 Task: Calculate the distance between Tampa and Miami.
Action: Mouse moved to (196, 72)
Screenshot: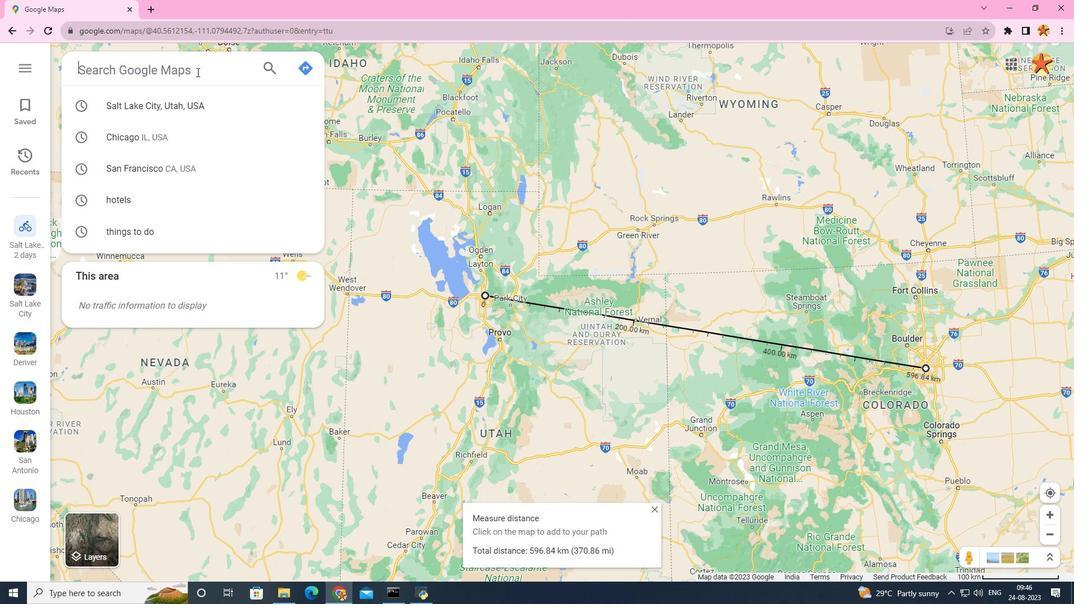 
Action: Mouse pressed left at (196, 72)
Screenshot: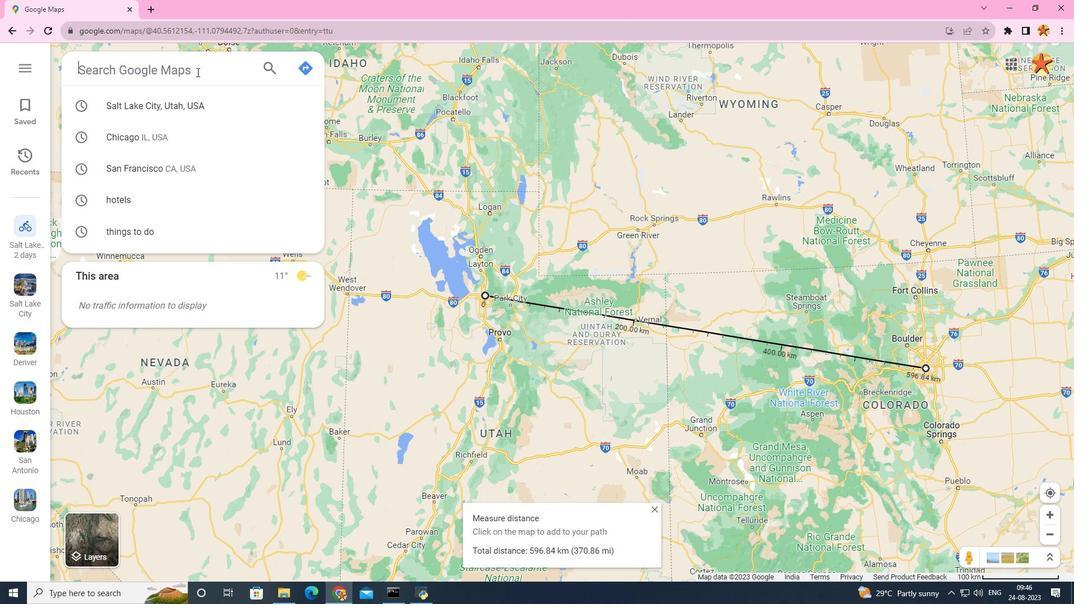 
Action: Mouse moved to (298, 73)
Screenshot: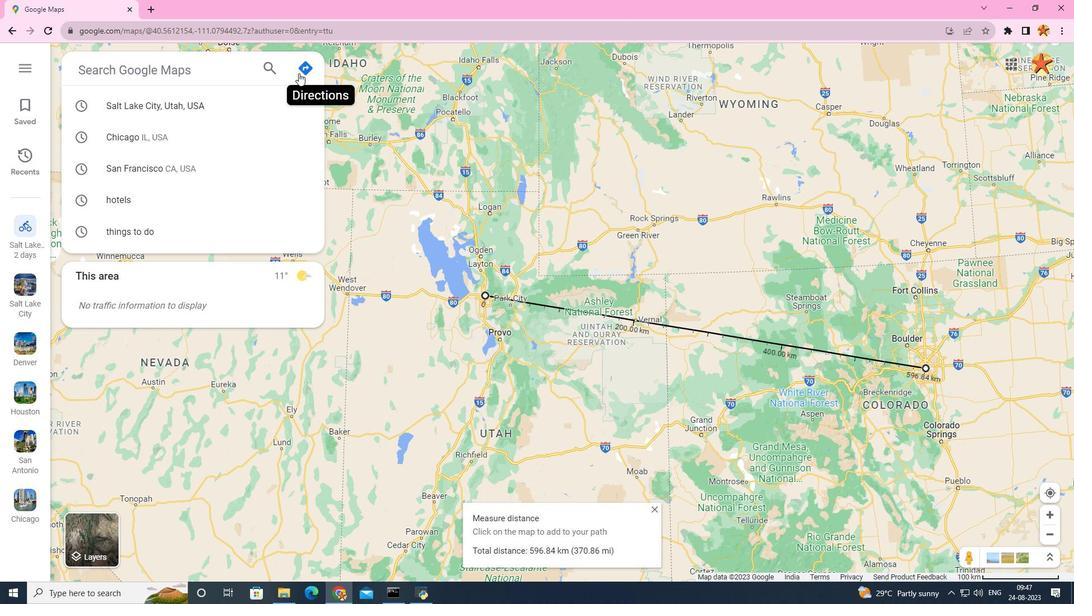 
Action: Mouse pressed left at (298, 73)
Screenshot: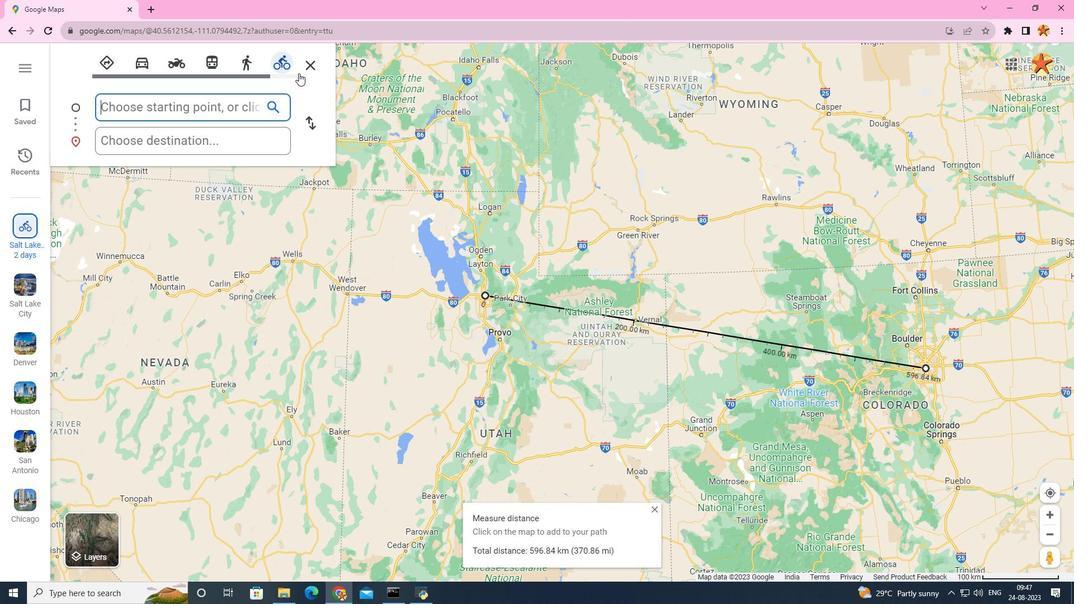 
Action: Mouse moved to (190, 111)
Screenshot: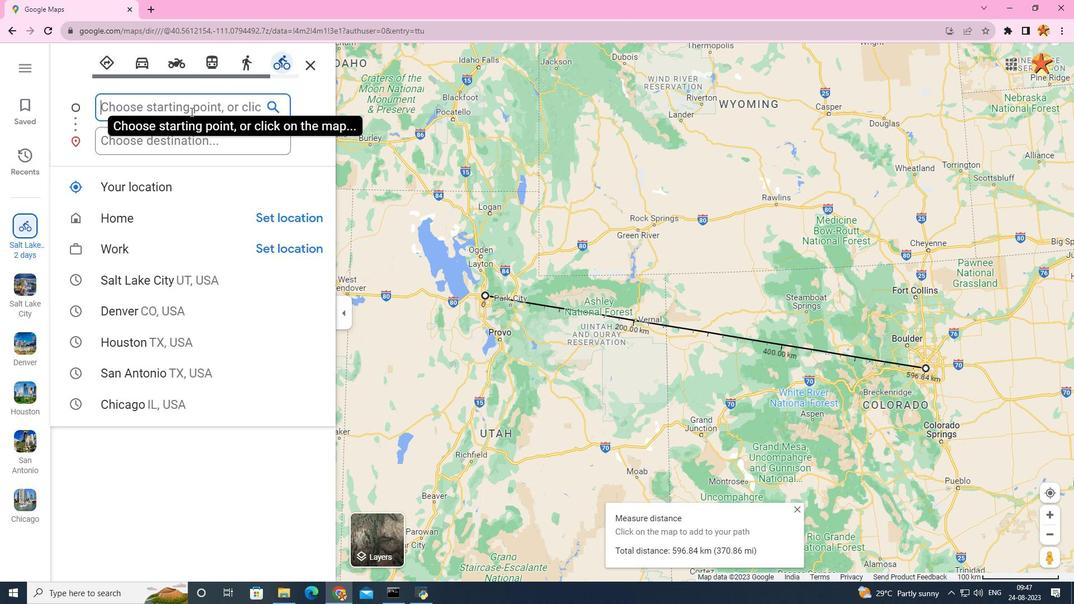 
Action: Key pressed tampa
Screenshot: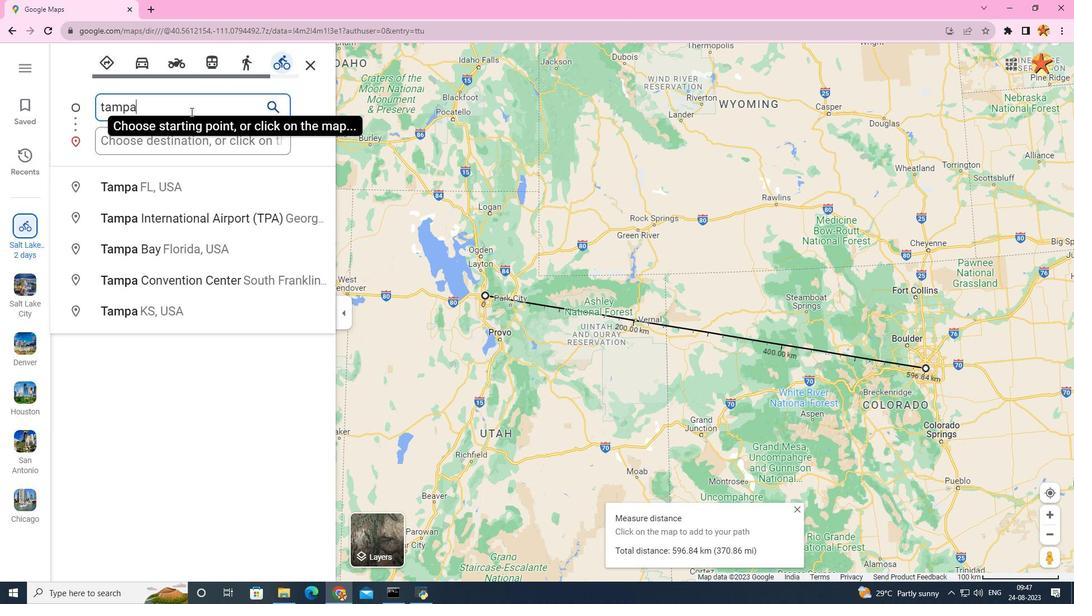 
Action: Mouse scrolled (190, 112) with delta (0, 0)
Screenshot: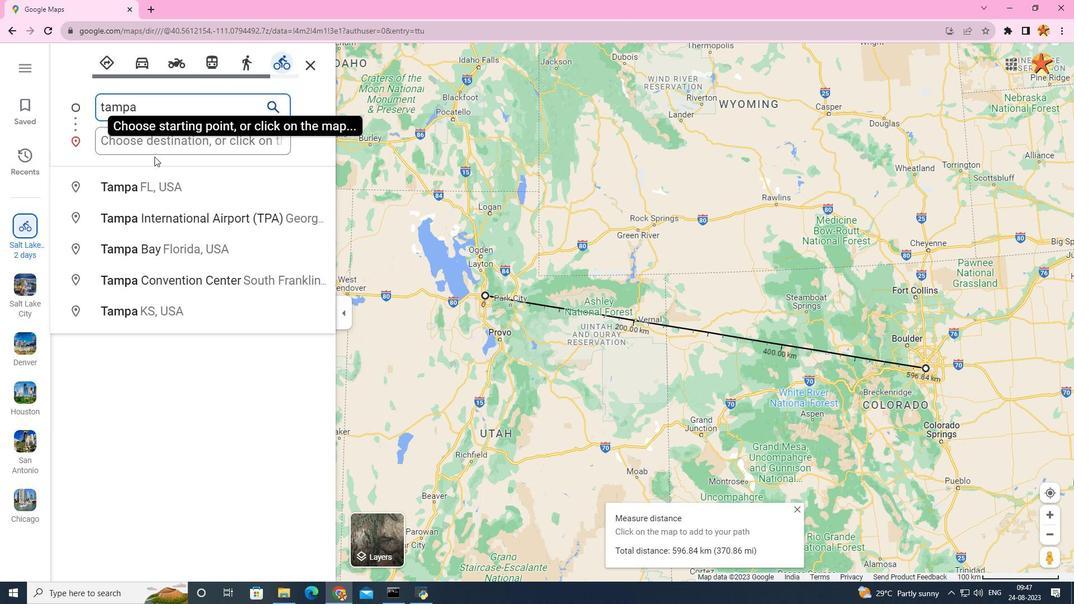 
Action: Mouse moved to (127, 202)
Screenshot: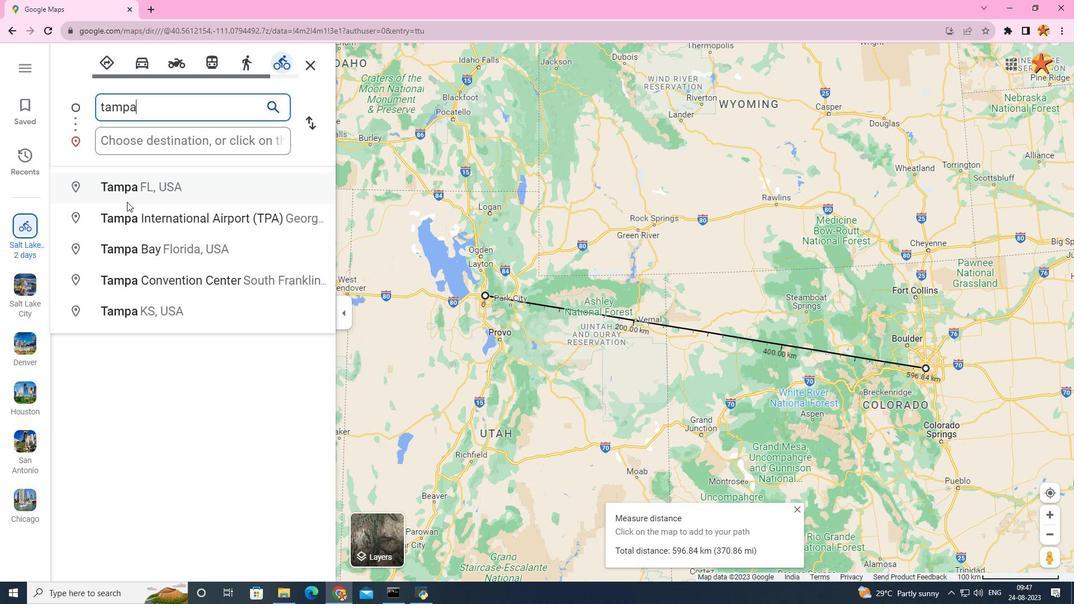 
Action: Mouse pressed left at (127, 202)
Screenshot: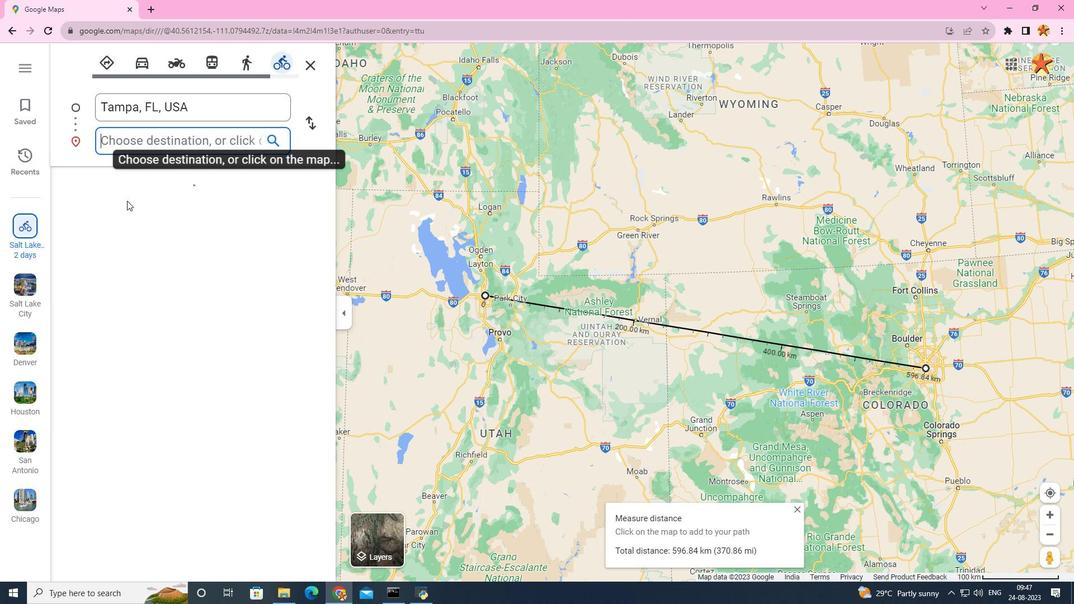 
Action: Mouse moved to (142, 139)
Screenshot: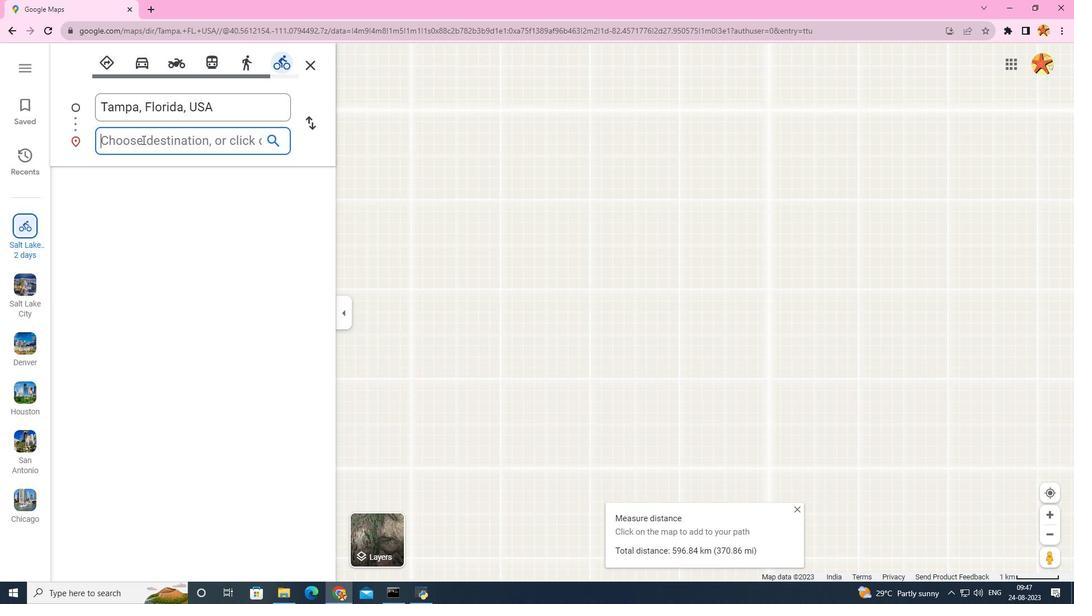 
Action: Mouse pressed left at (142, 139)
Screenshot: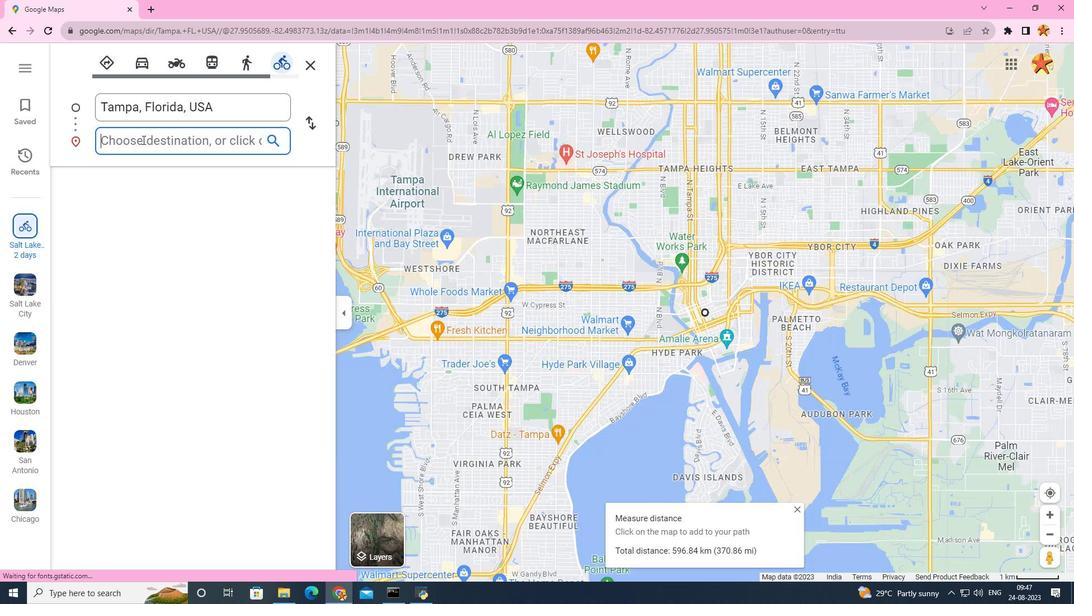 
Action: Key pressed miami
Screenshot: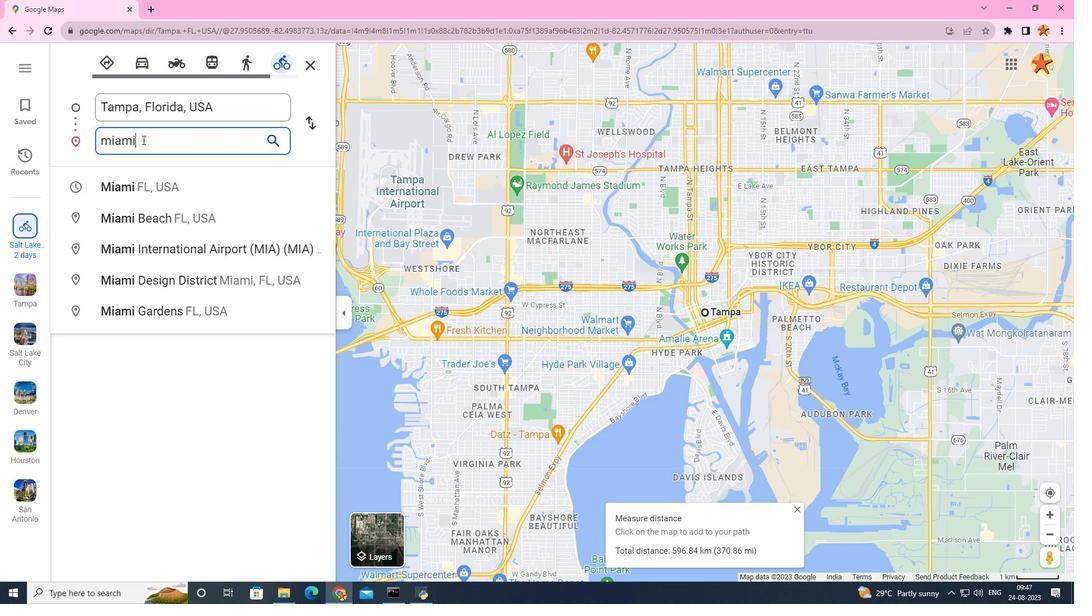 
Action: Mouse moved to (139, 182)
Screenshot: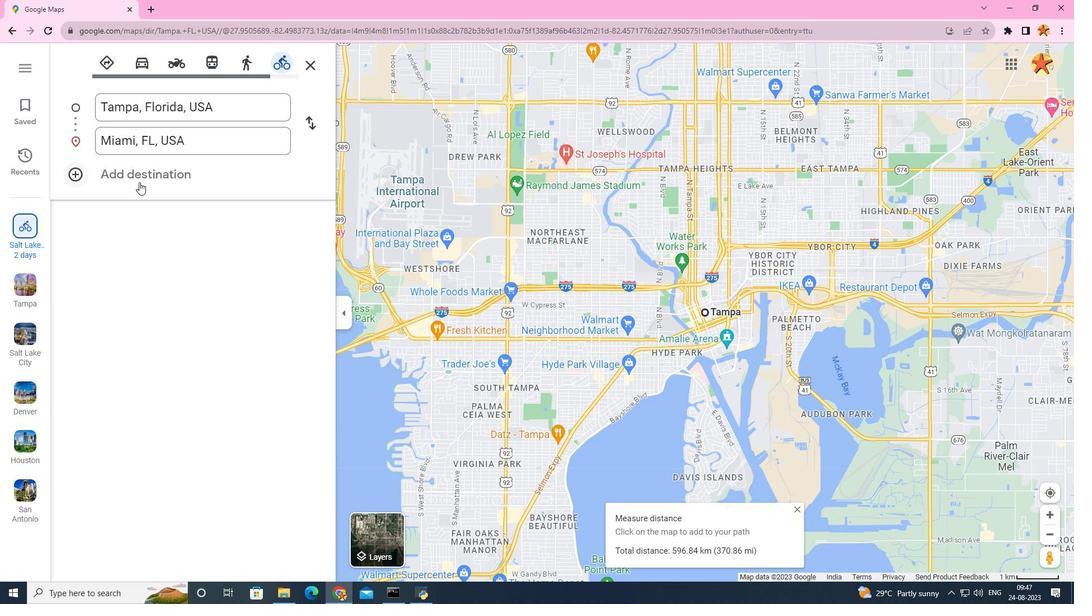 
Action: Mouse pressed left at (139, 182)
Screenshot: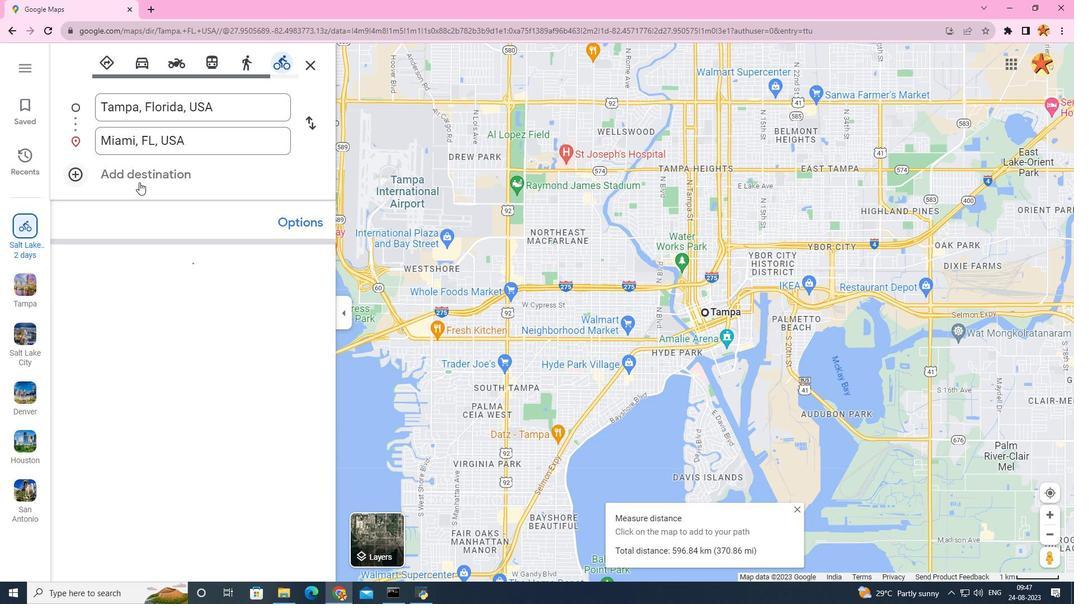
Action: Mouse moved to (852, 465)
Screenshot: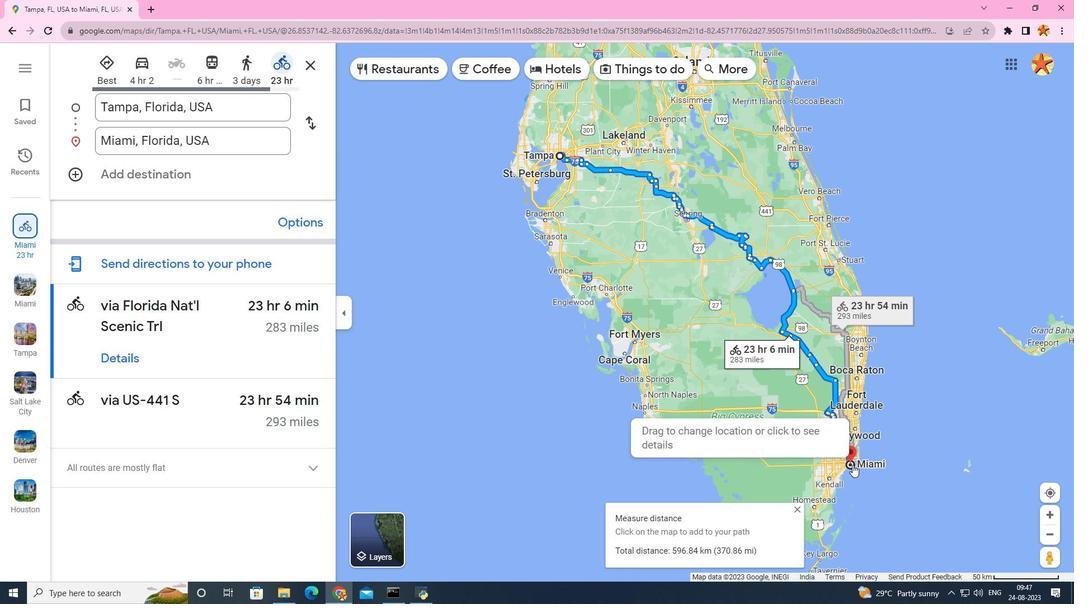 
Action: Mouse pressed left at (852, 465)
Screenshot: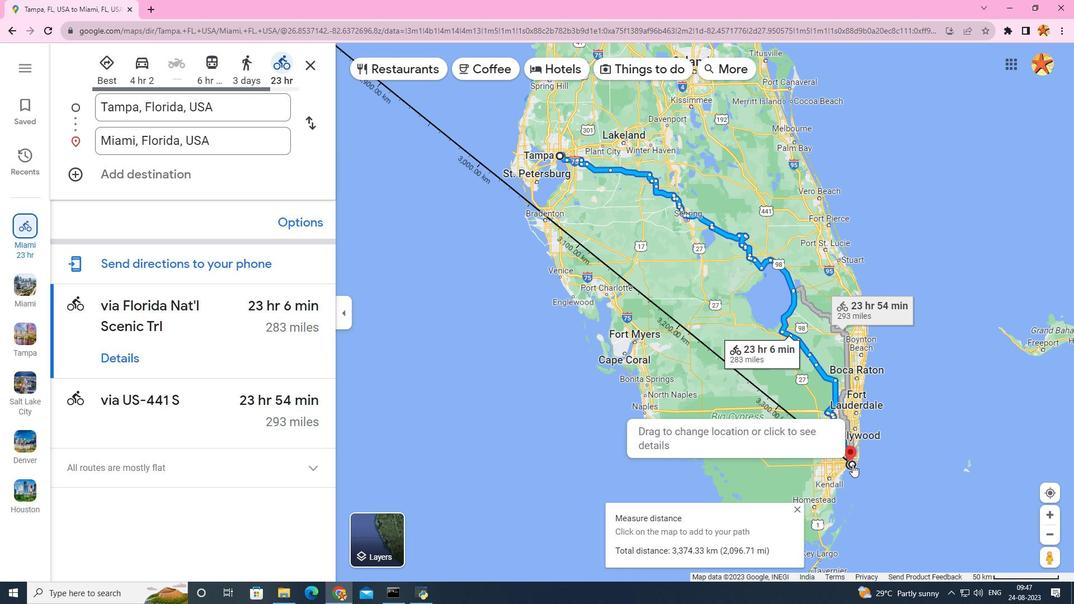 
Action: Mouse moved to (559, 154)
Screenshot: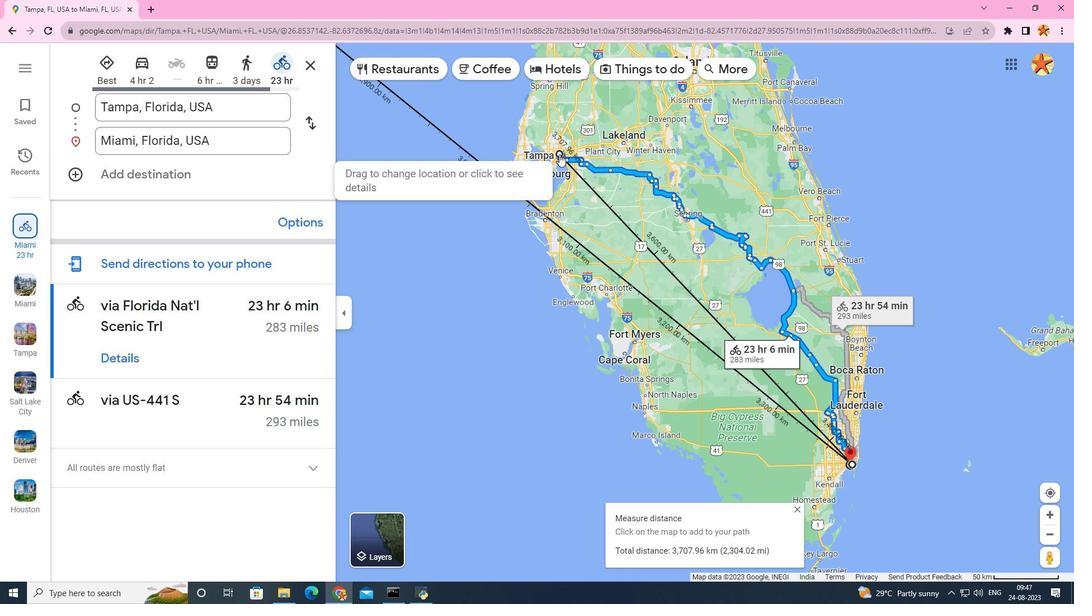 
Action: Mouse pressed left at (559, 154)
Screenshot: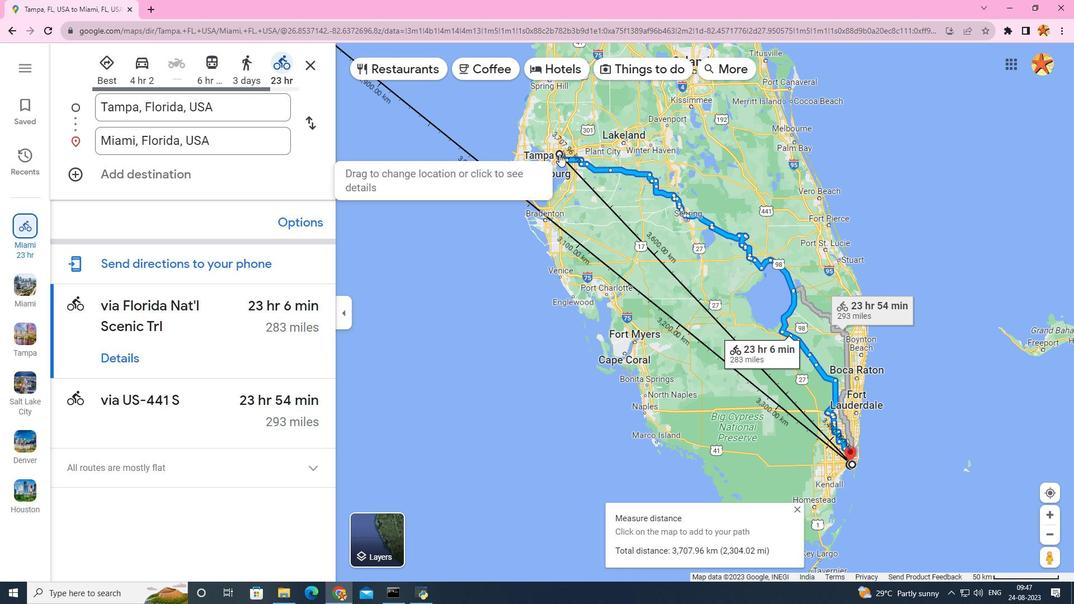 
Action: Mouse moved to (801, 510)
Screenshot: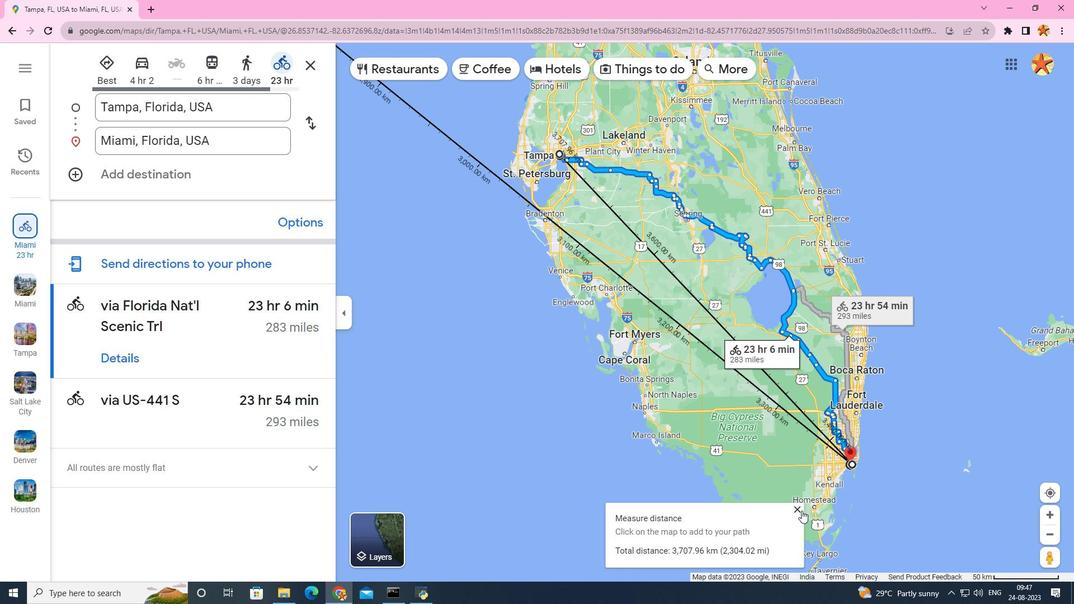 
Action: Mouse pressed left at (801, 510)
Screenshot: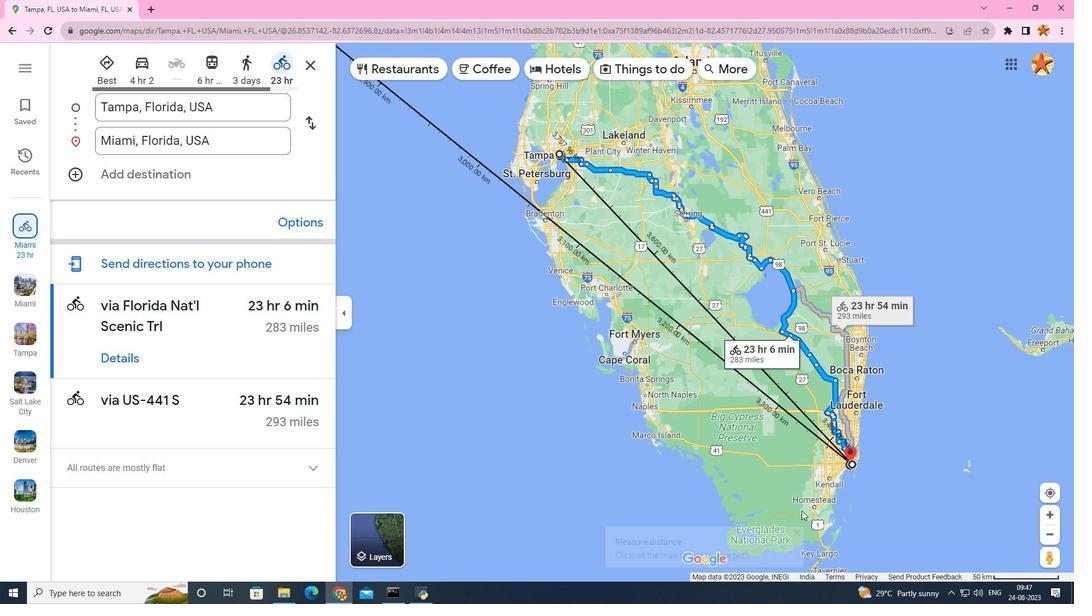 
Action: Mouse moved to (394, 513)
Screenshot: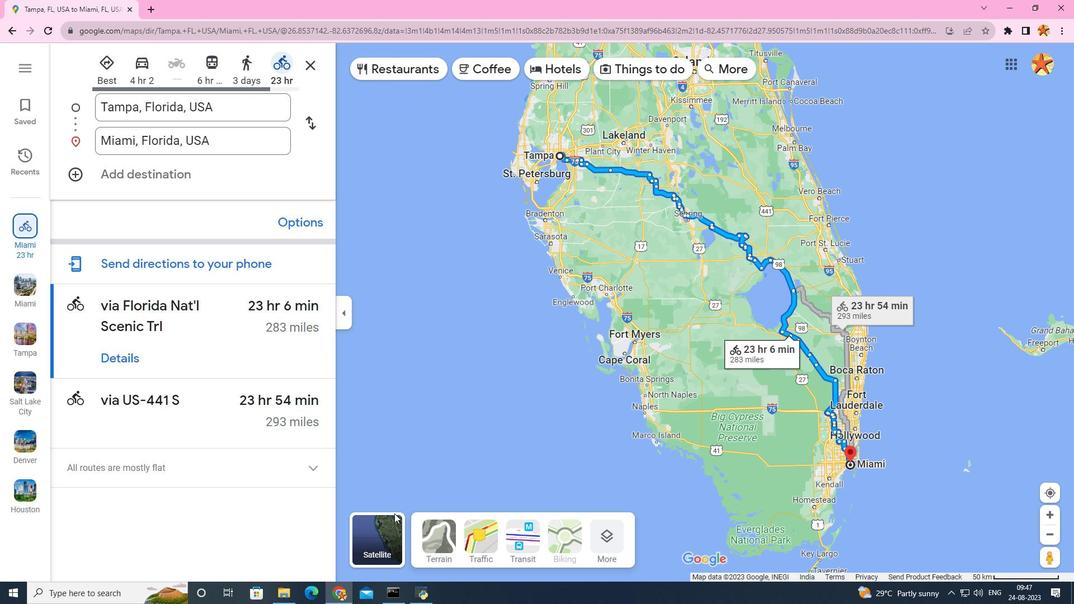 
Action: Mouse pressed left at (394, 513)
Screenshot: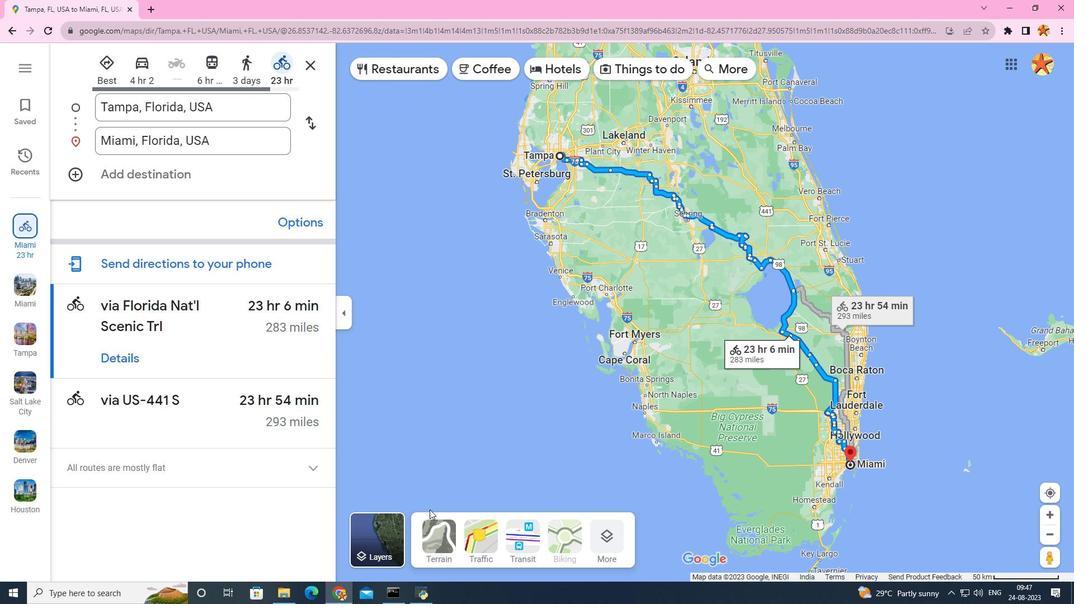 
Action: Mouse moved to (595, 541)
Screenshot: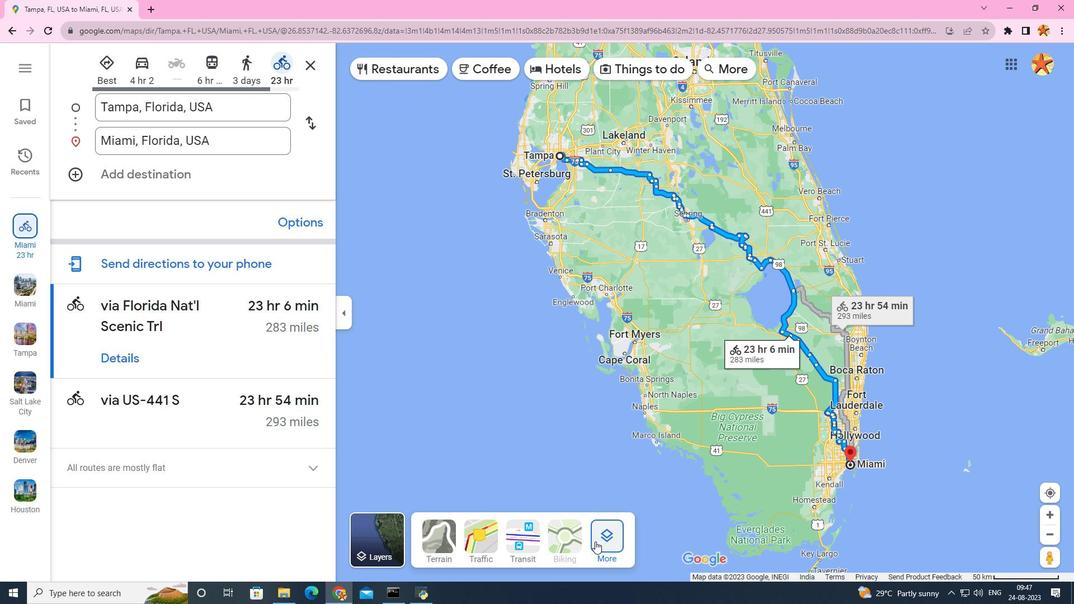 
Action: Mouse pressed left at (595, 541)
Screenshot: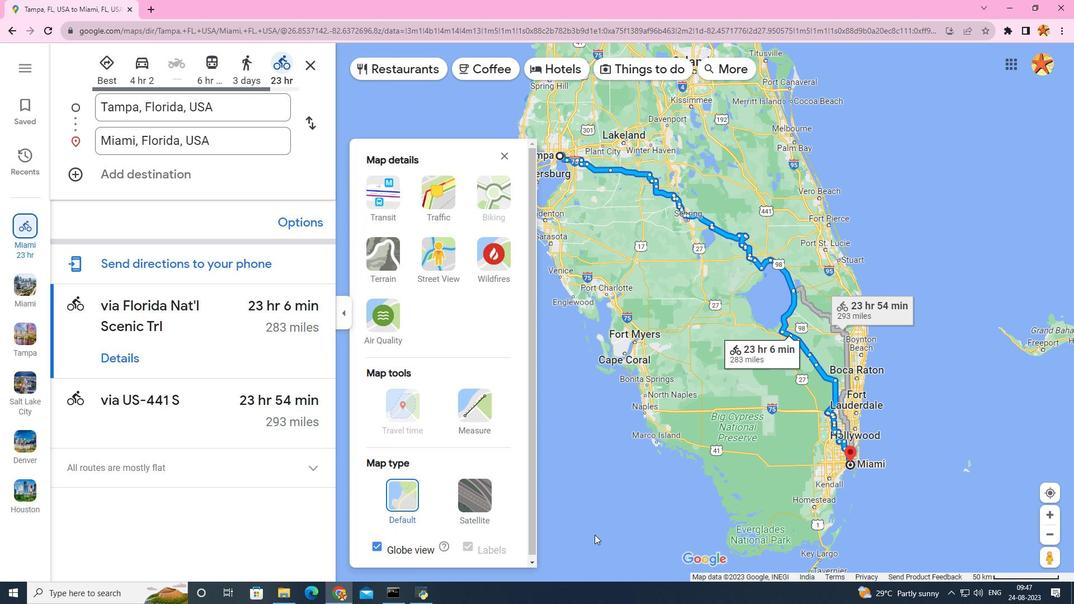 
Action: Mouse moved to (481, 417)
Screenshot: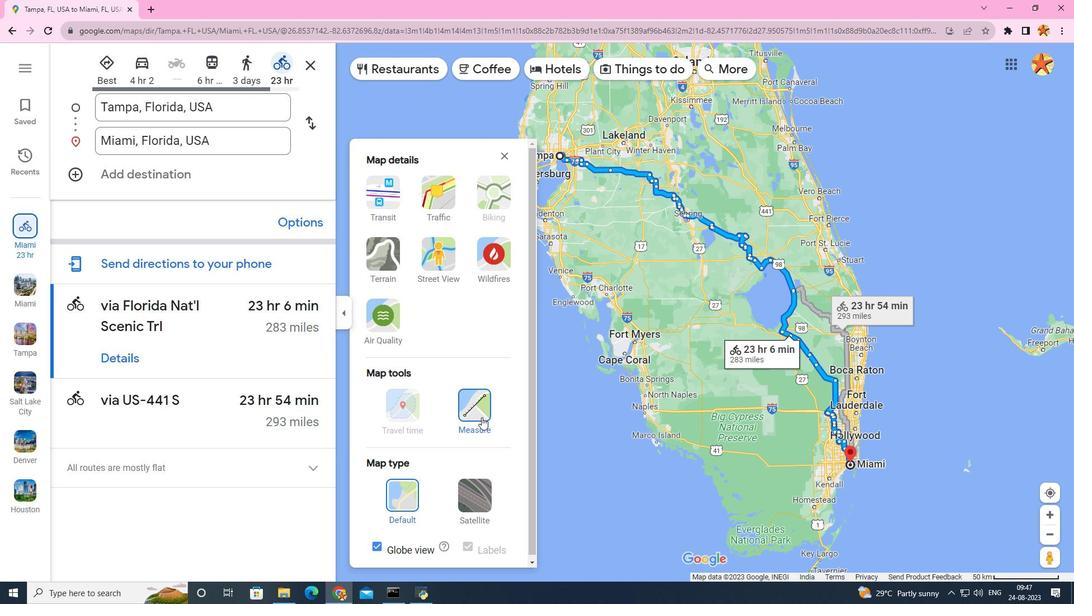 
Action: Mouse pressed left at (481, 417)
Screenshot: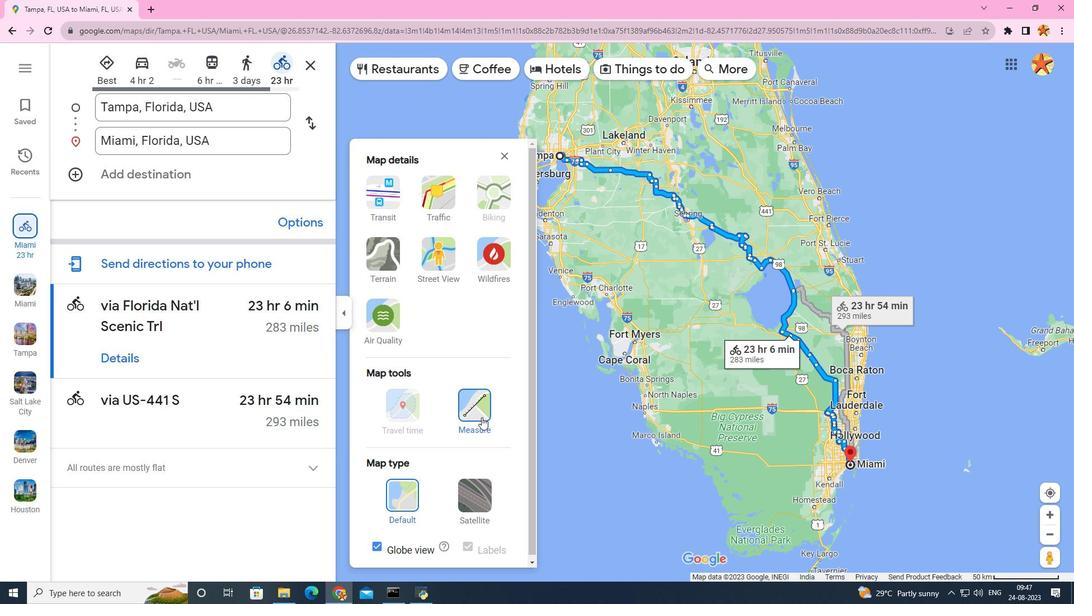 
Action: Mouse moved to (510, 157)
Screenshot: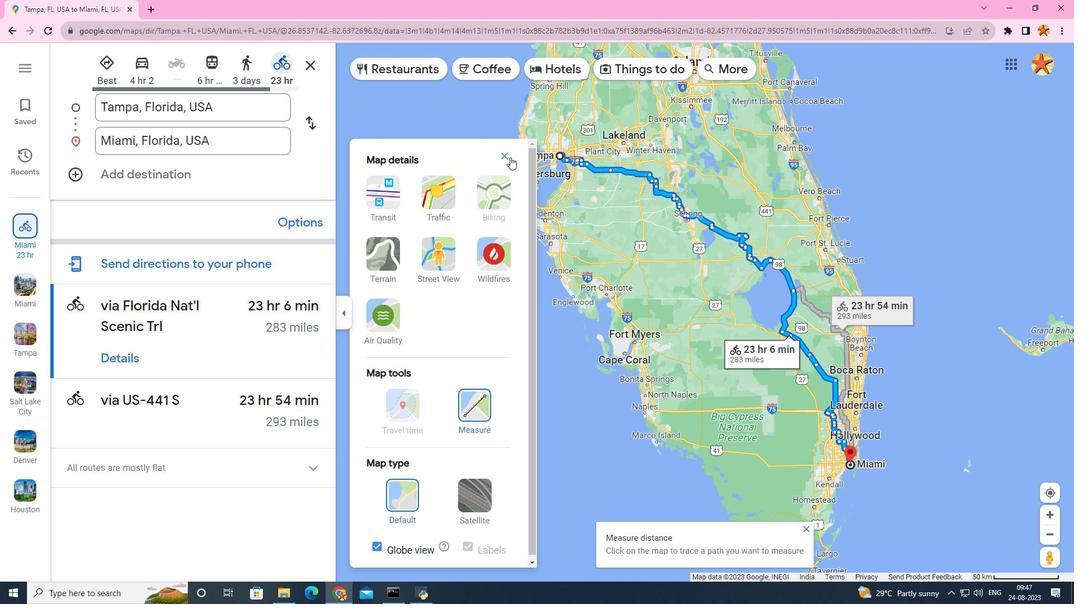 
Action: Mouse pressed left at (510, 157)
Screenshot: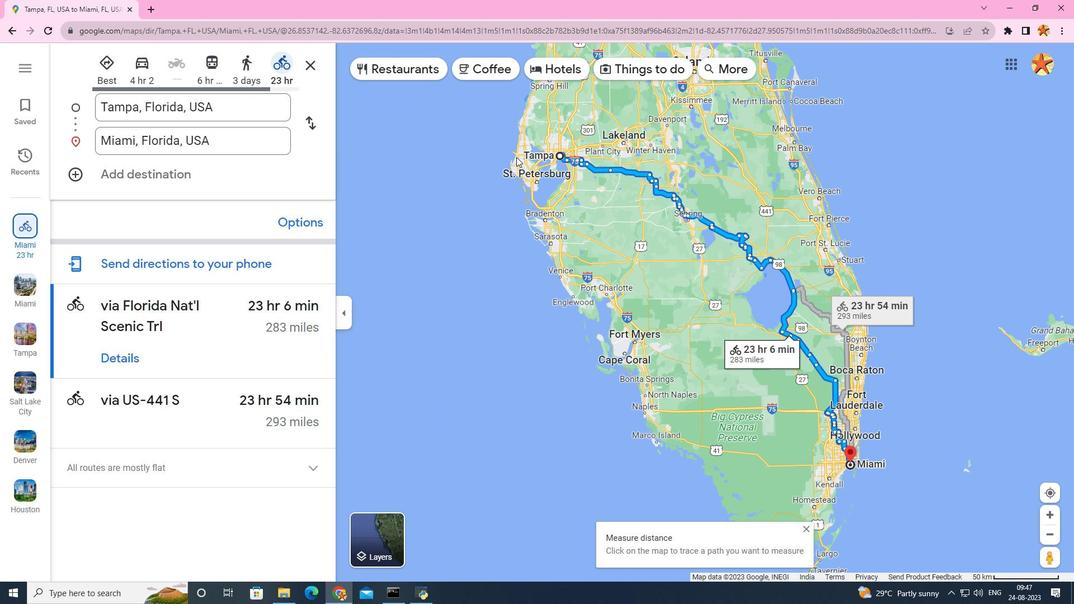 
Action: Mouse moved to (560, 155)
Screenshot: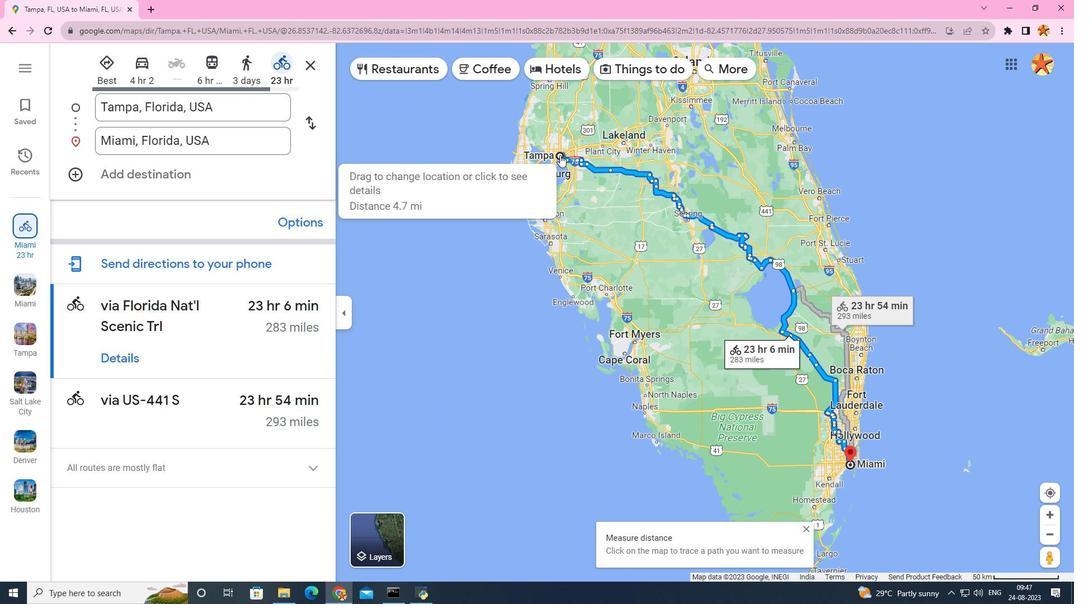 
Action: Mouse pressed left at (560, 155)
Screenshot: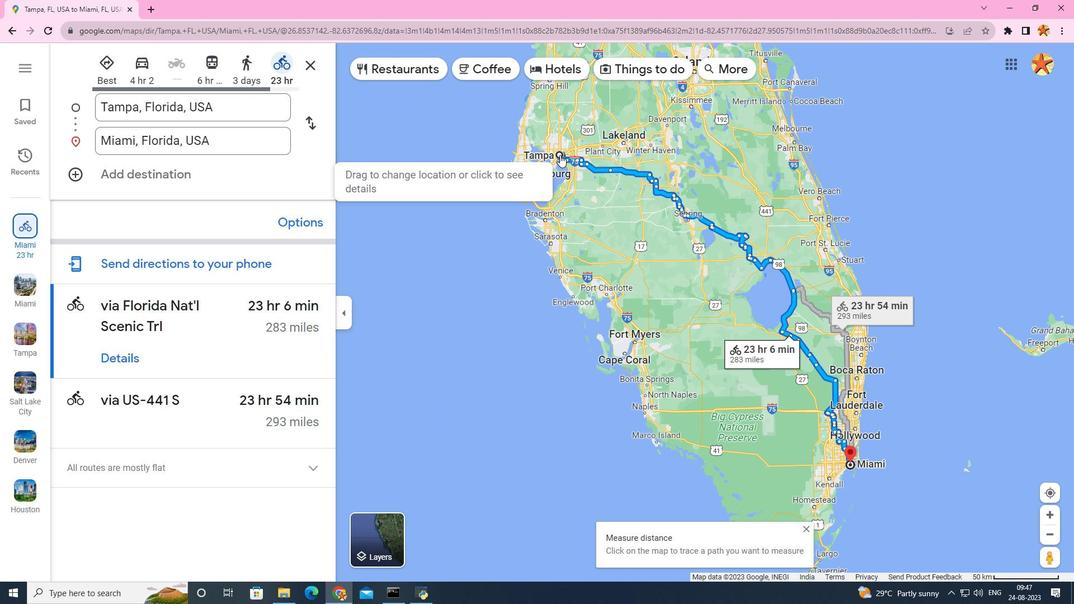 
Action: Mouse moved to (847, 463)
Screenshot: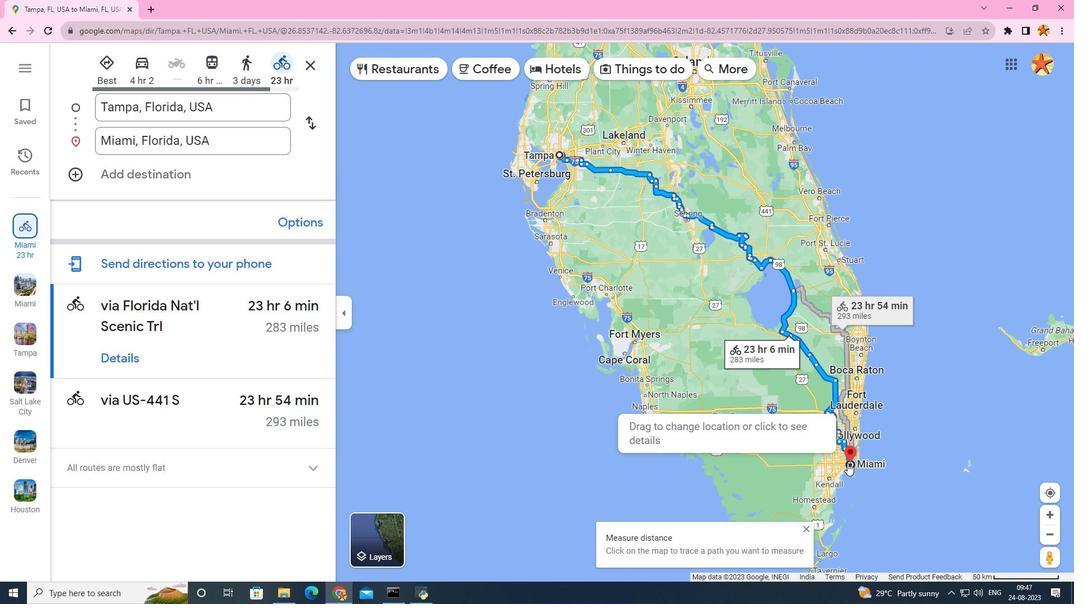 
Action: Mouse pressed left at (847, 463)
Screenshot: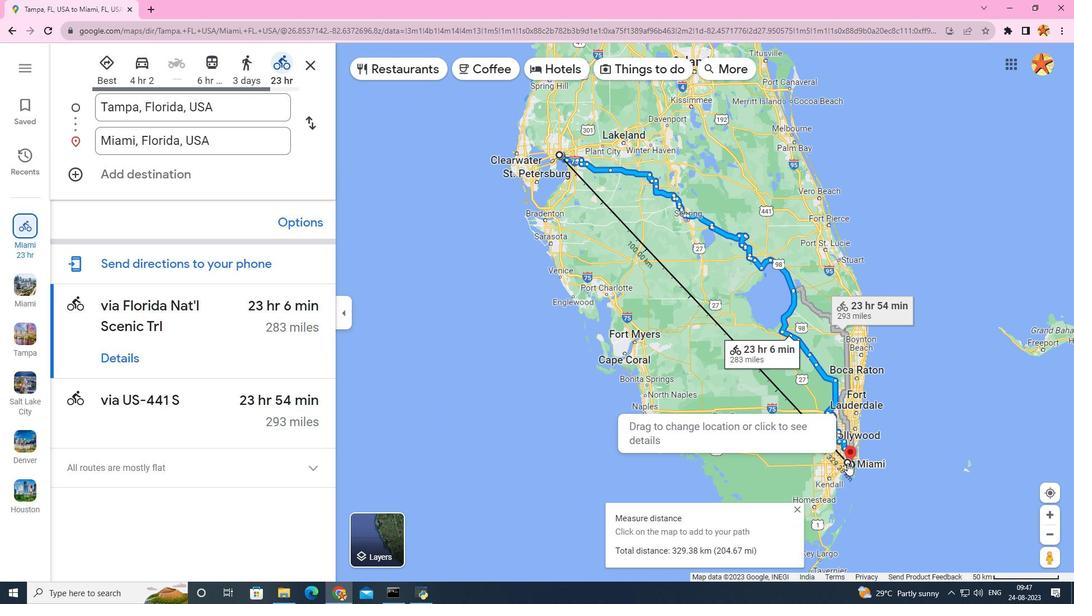 
Action: Mouse moved to (661, 451)
Screenshot: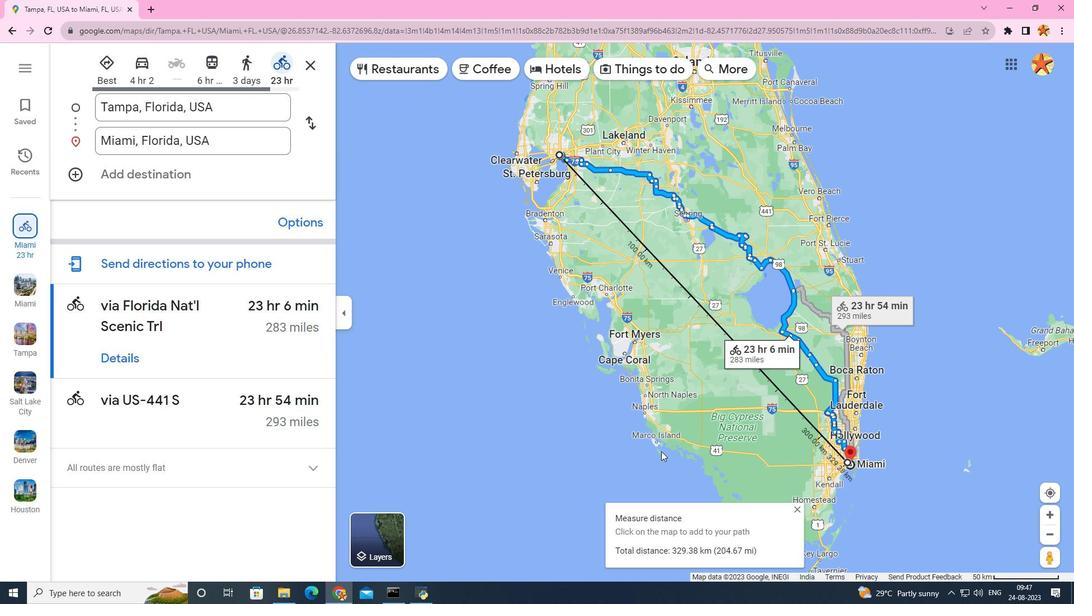 
